 Task: Click 1st in search with filters
Action: Mouse moved to (535, 51)
Screenshot: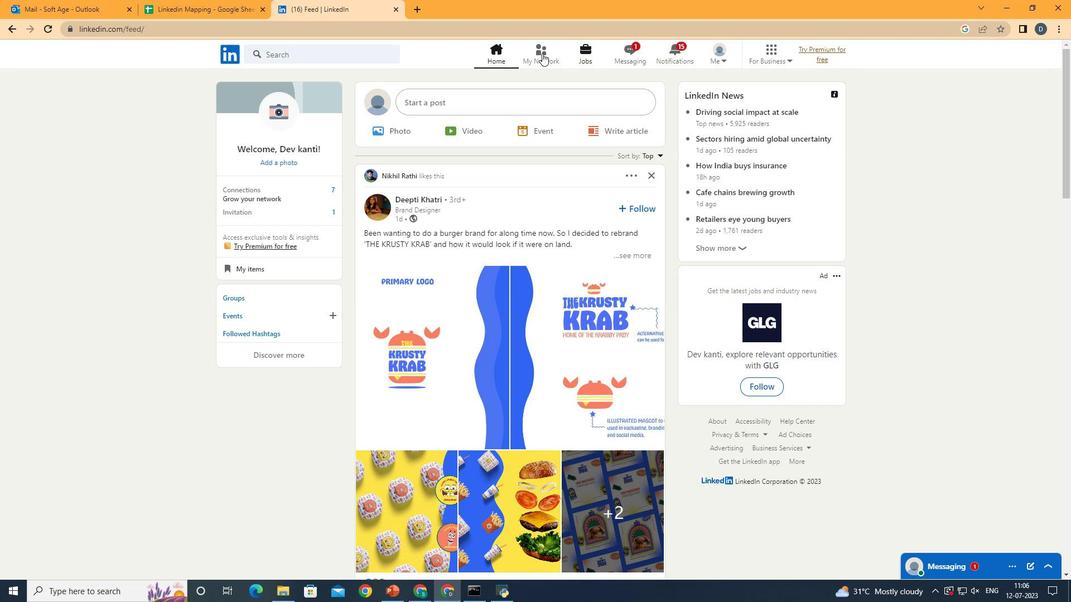 
Action: Mouse pressed left at (535, 51)
Screenshot: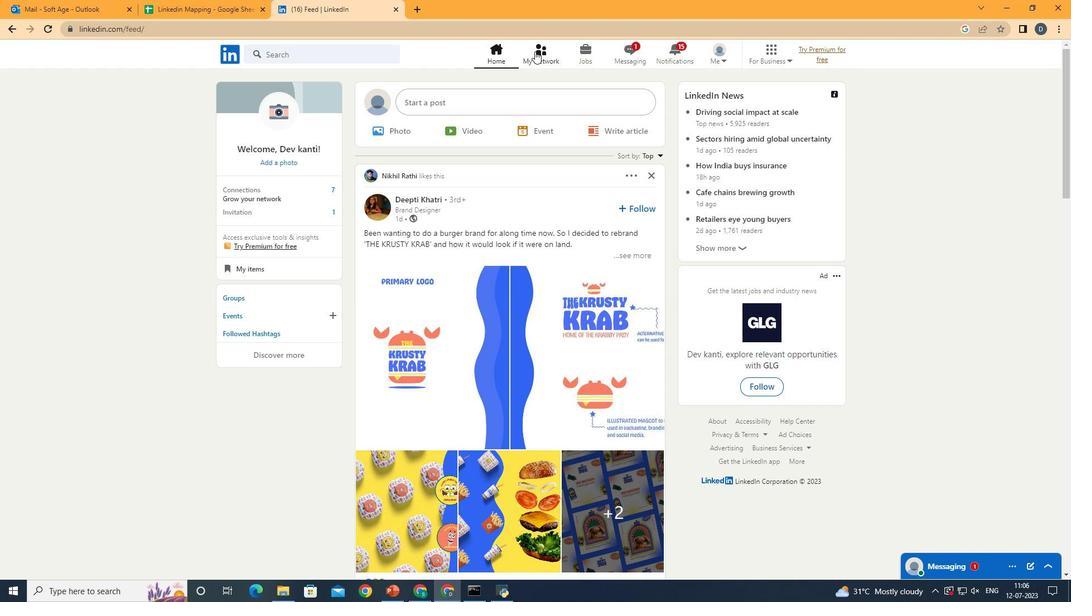 
Action: Mouse moved to (367, 114)
Screenshot: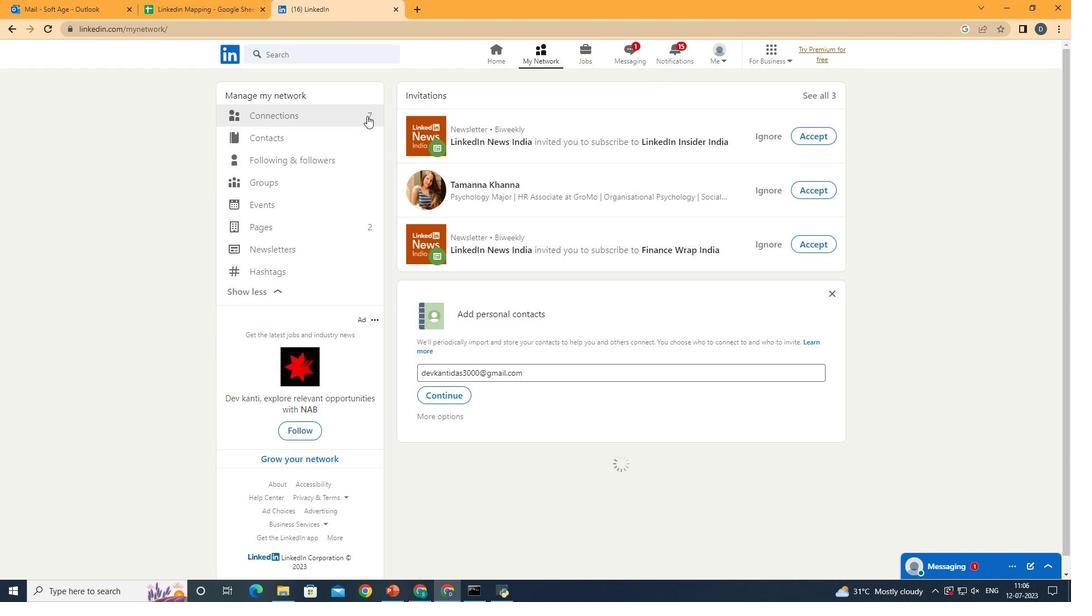 
Action: Mouse pressed left at (367, 114)
Screenshot: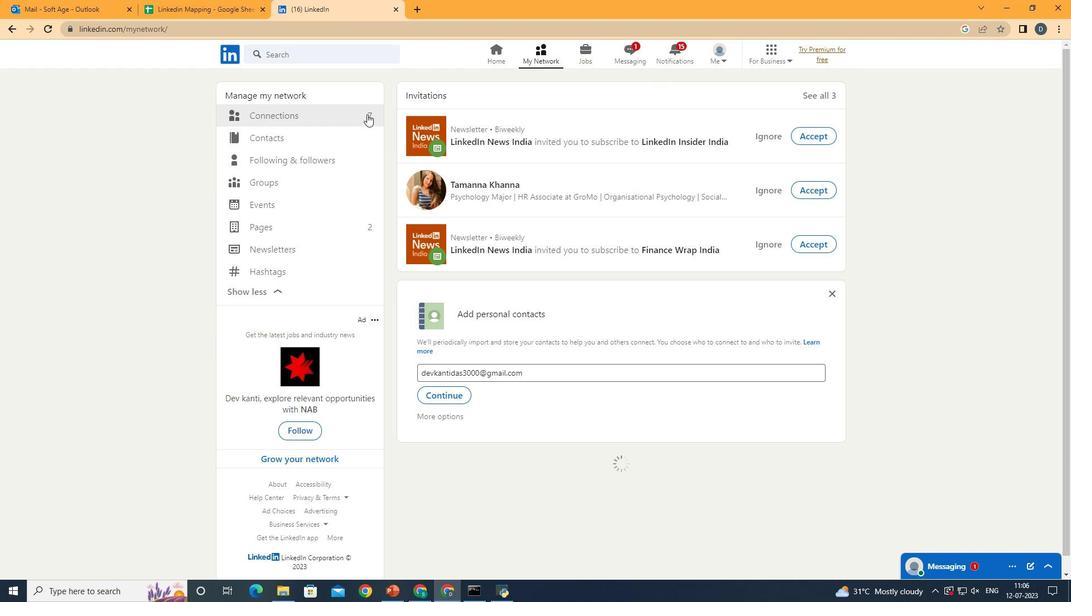 
Action: Mouse moved to (609, 117)
Screenshot: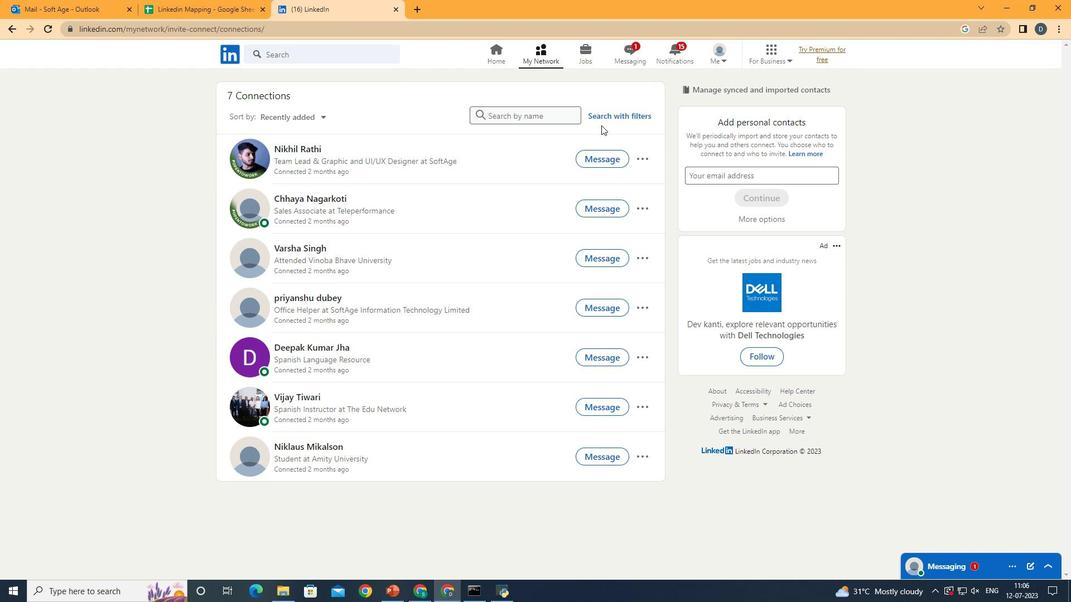 
Action: Mouse pressed left at (609, 117)
Screenshot: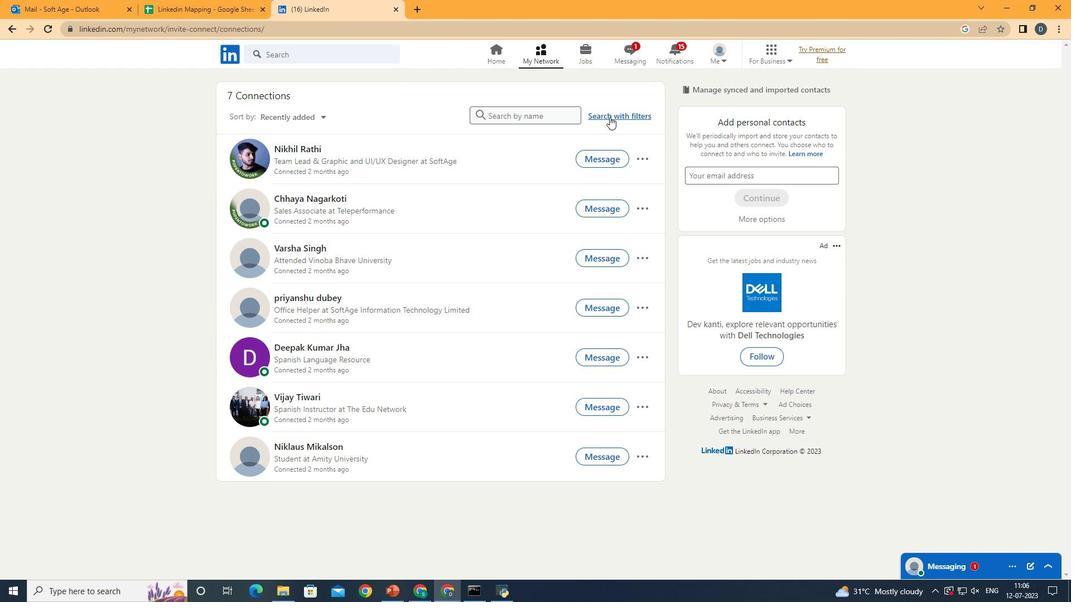 
Action: Mouse moved to (304, 80)
Screenshot: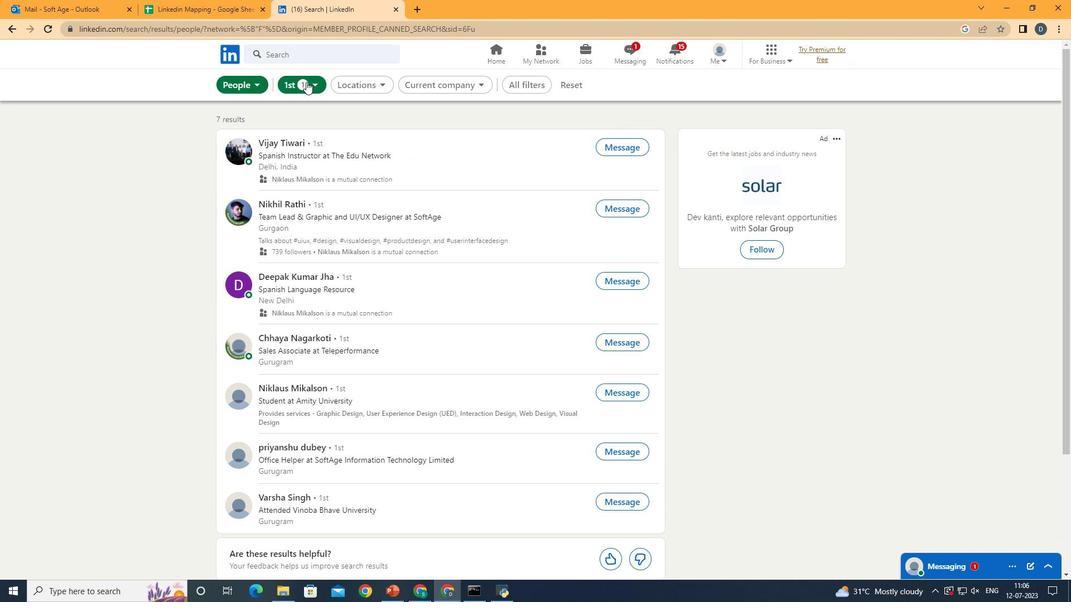 
Action: Mouse pressed left at (304, 80)
Screenshot: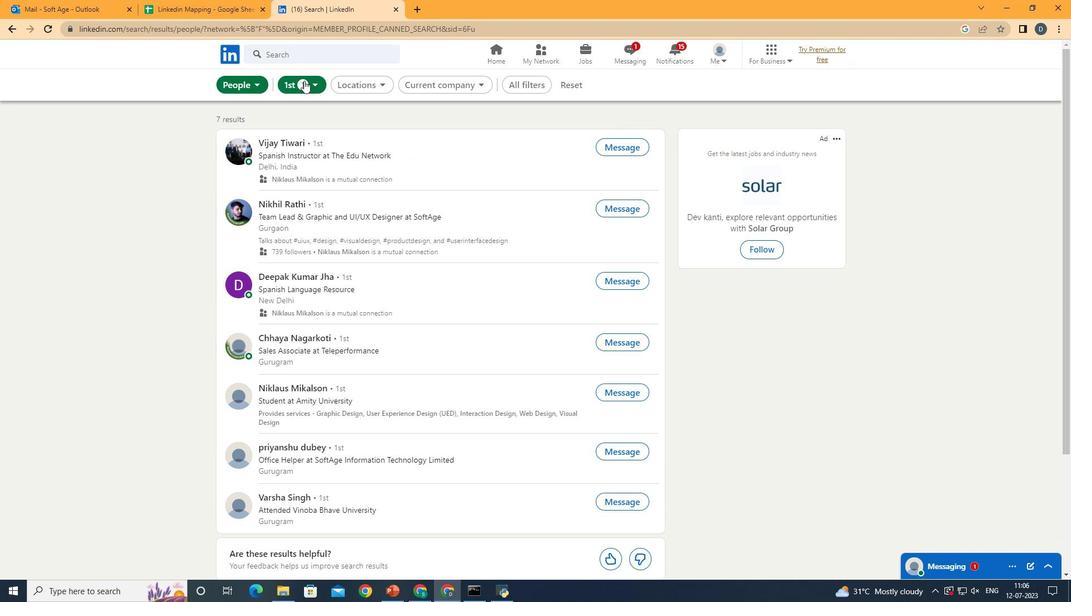 
Action: Mouse moved to (236, 116)
Screenshot: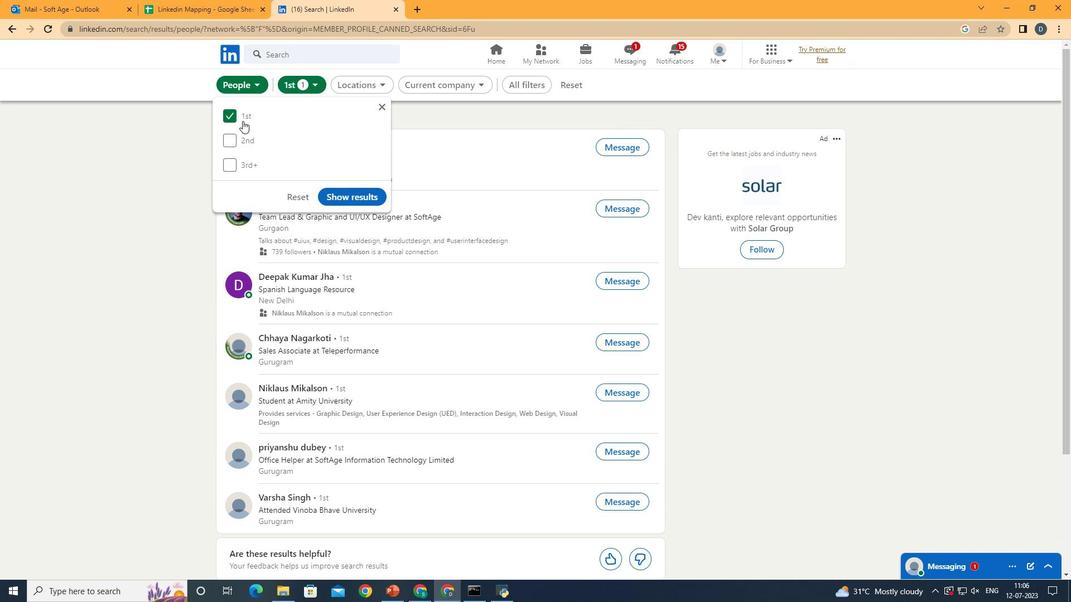 
Action: Mouse pressed left at (236, 116)
Screenshot: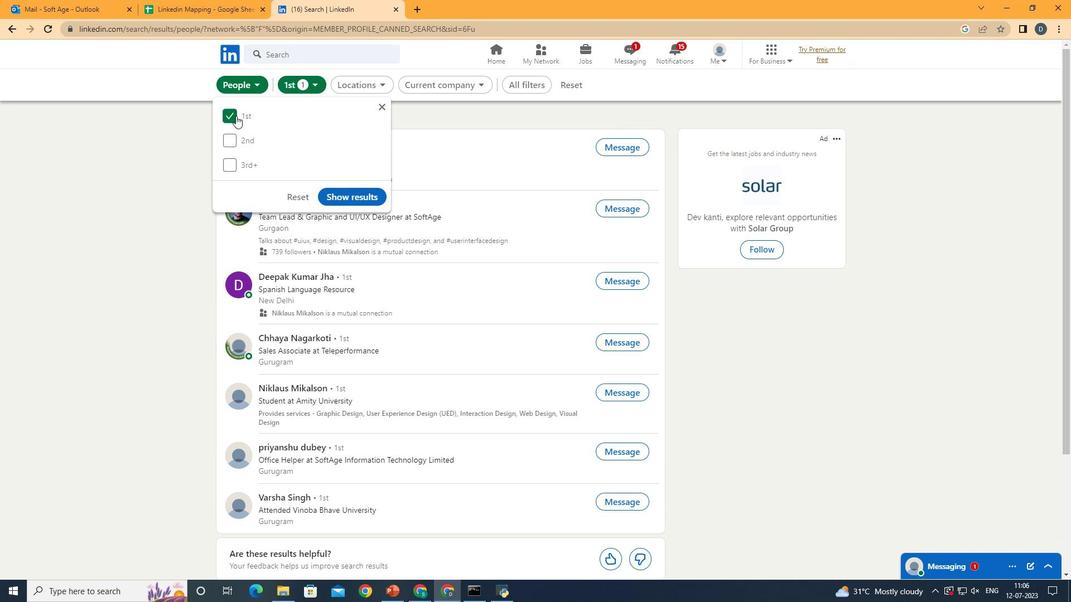 
Action: Mouse pressed left at (236, 116)
Screenshot: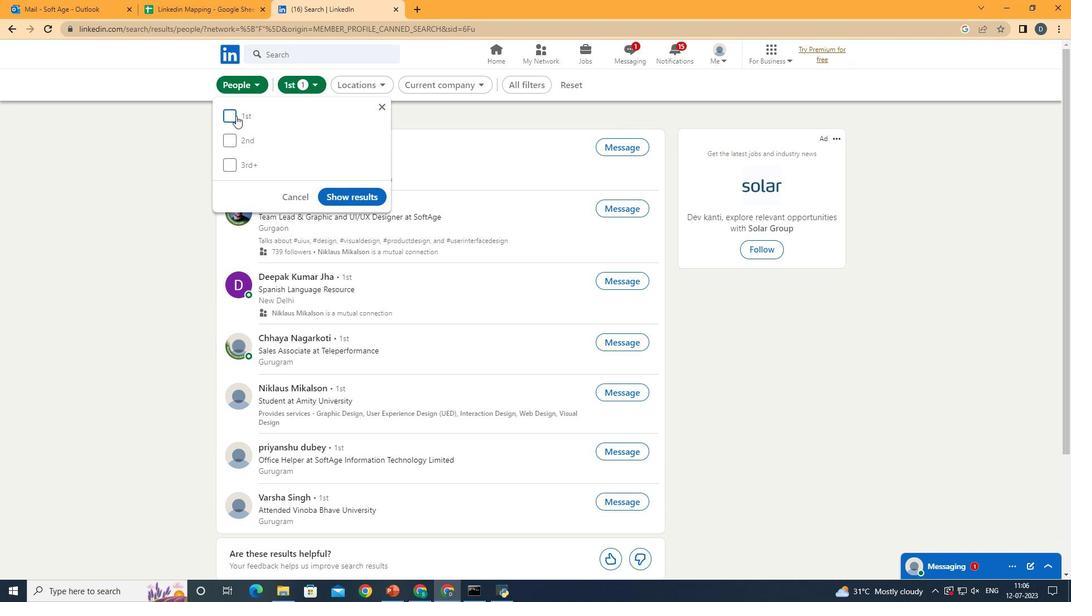 
Action: Mouse moved to (346, 195)
Screenshot: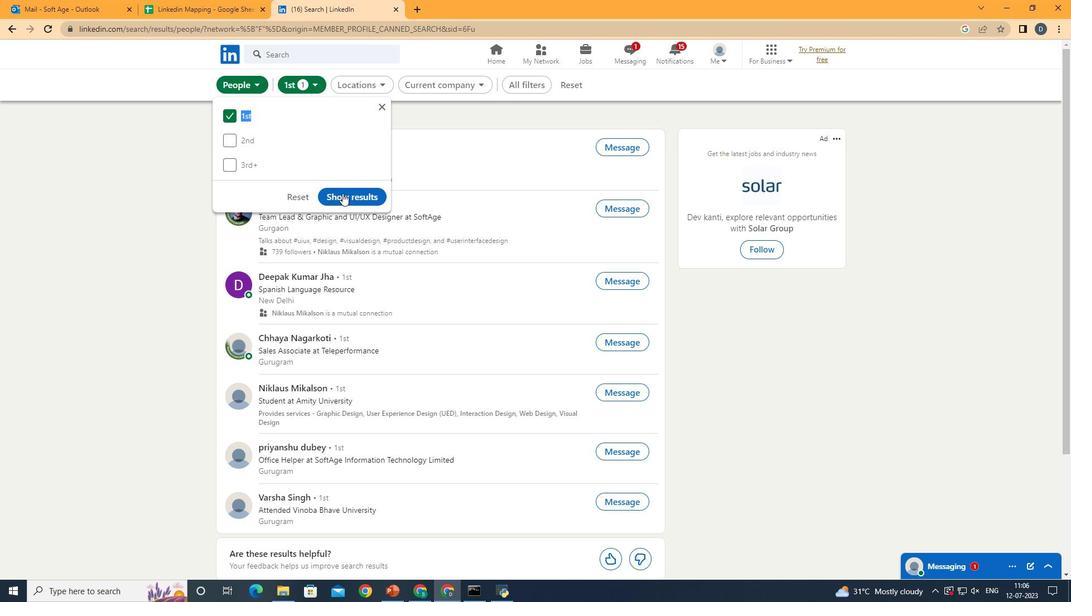 
Action: Mouse pressed left at (346, 195)
Screenshot: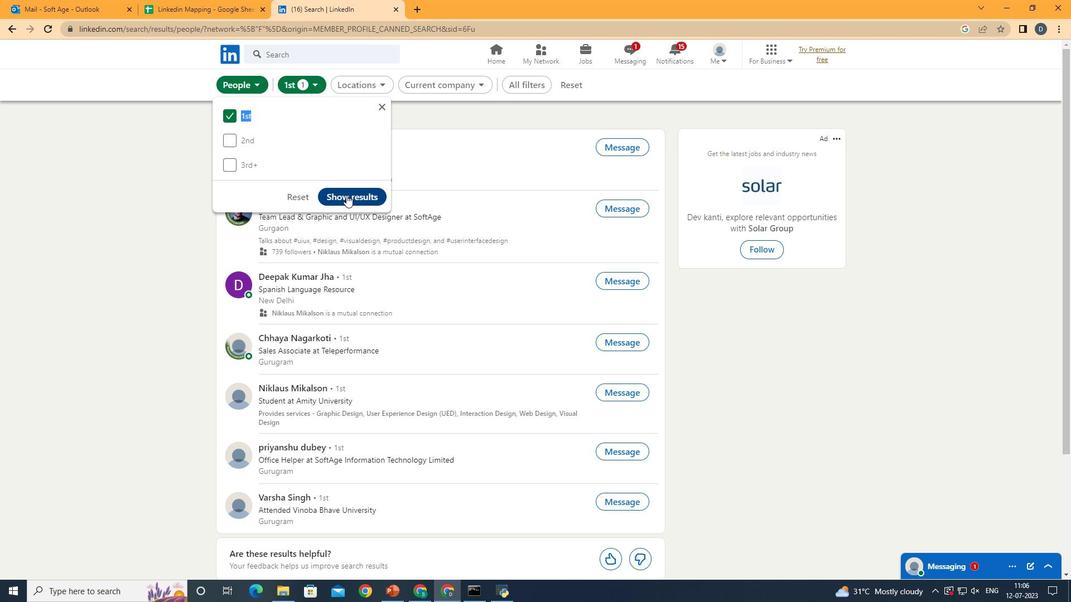 
Action: Mouse moved to (452, 316)
Screenshot: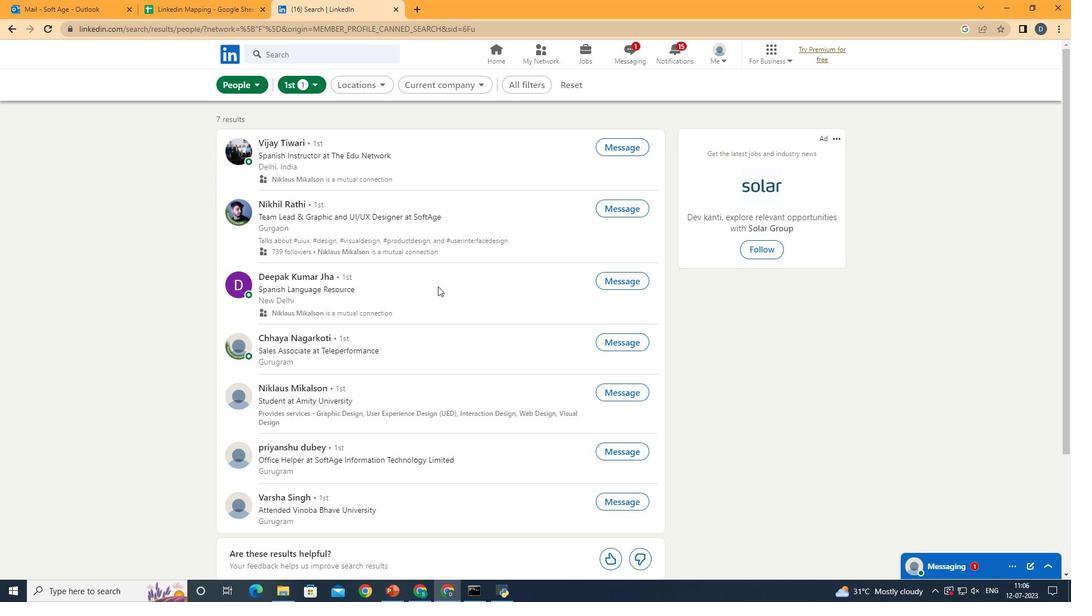 
Action: Mouse scrolled (452, 315) with delta (0, 0)
Screenshot: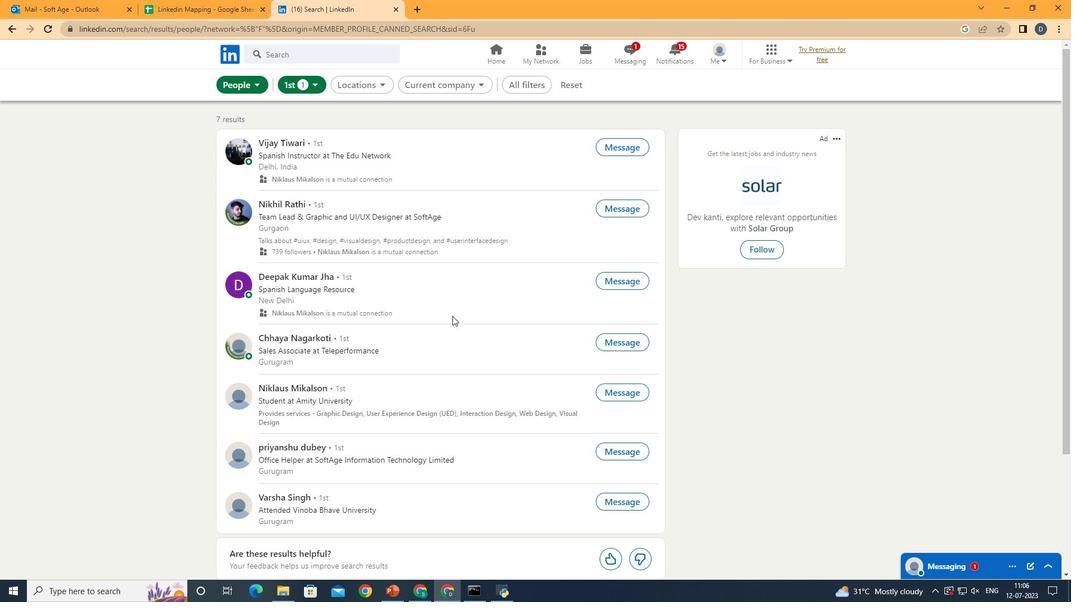 
Action: Mouse scrolled (452, 315) with delta (0, 0)
Screenshot: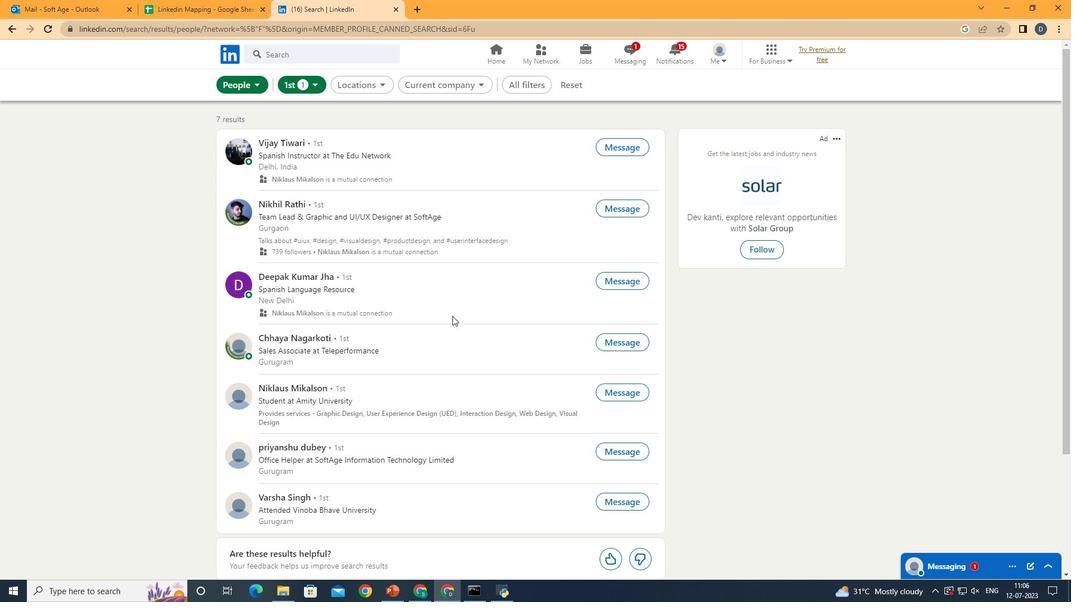 
Action: Mouse scrolled (452, 315) with delta (0, 0)
Screenshot: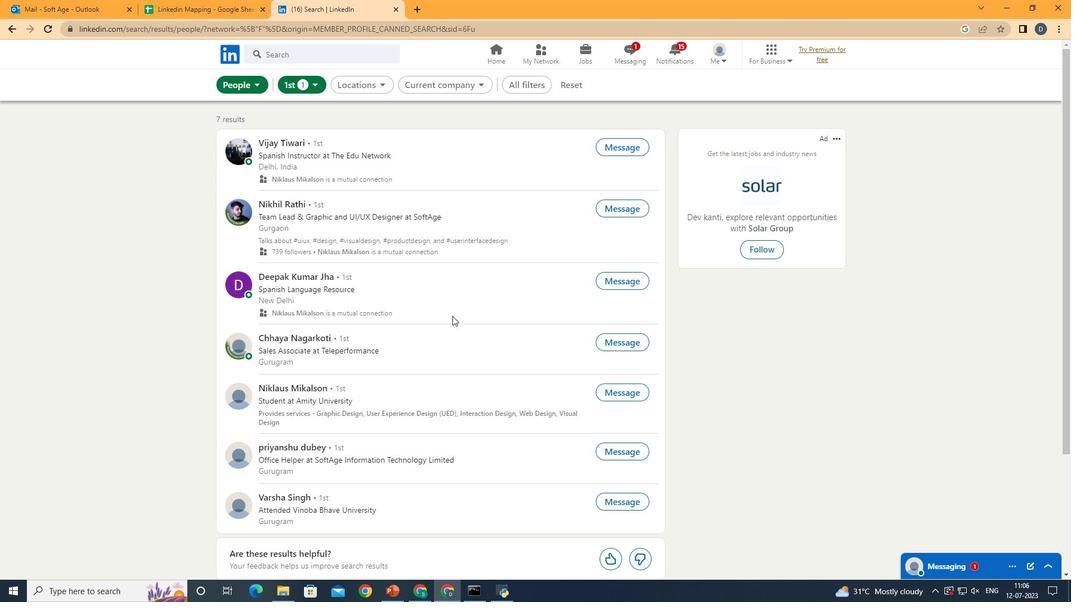 
Action: Mouse scrolled (452, 315) with delta (0, 0)
Screenshot: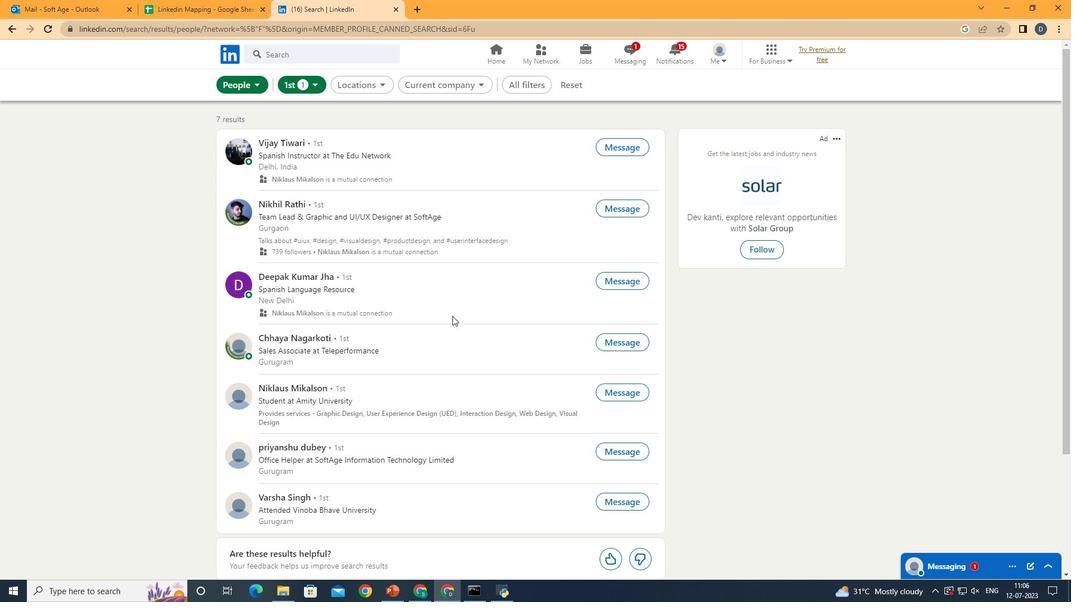 
Action: Mouse scrolled (452, 315) with delta (0, 0)
Screenshot: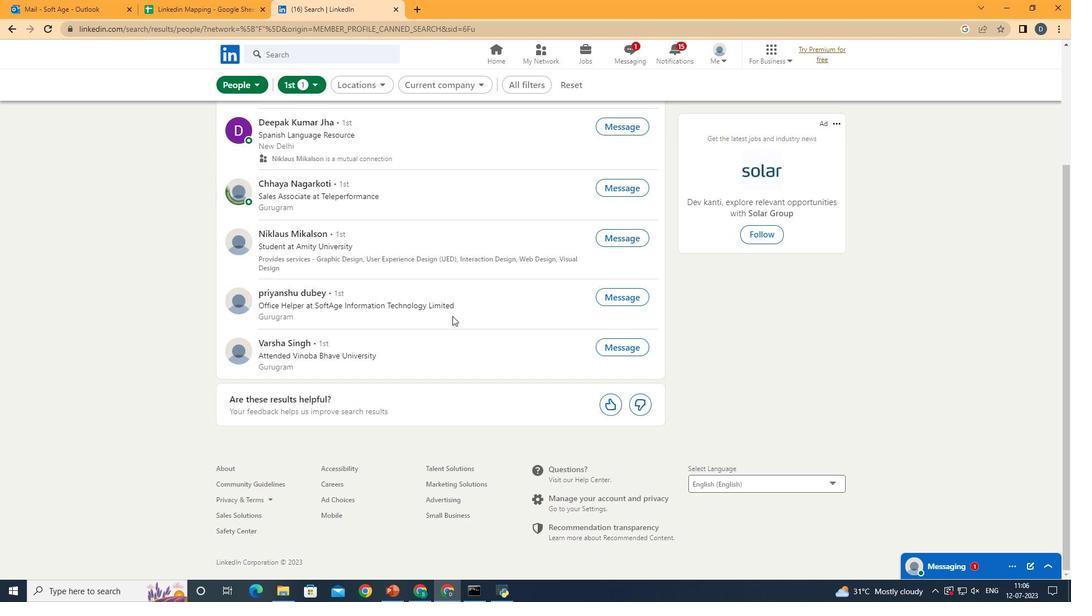 
Action: Mouse scrolled (452, 315) with delta (0, 0)
Screenshot: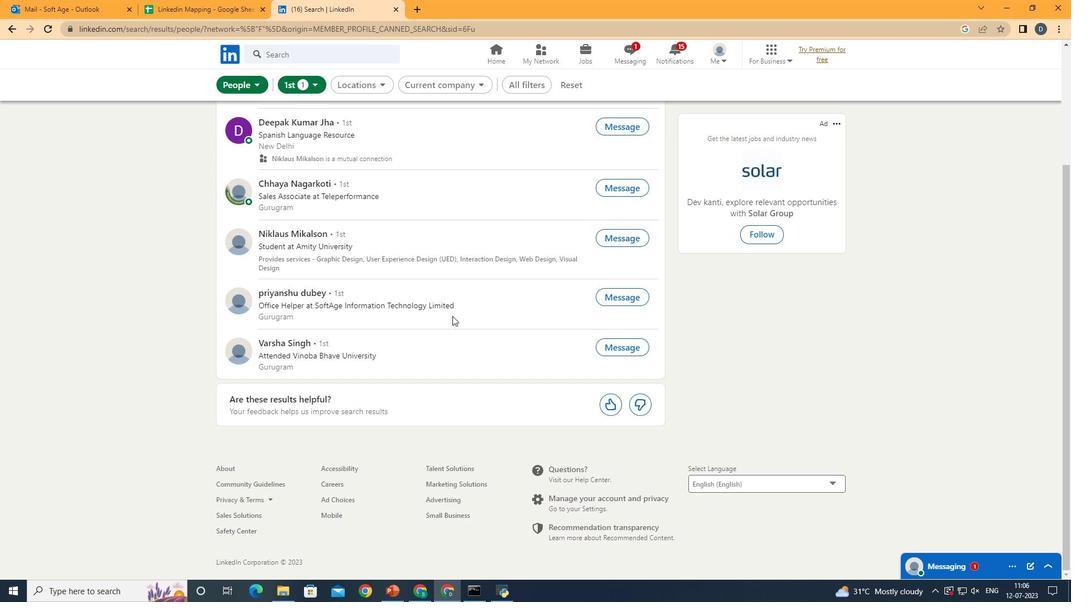 
Action: Mouse scrolled (452, 315) with delta (0, 0)
Screenshot: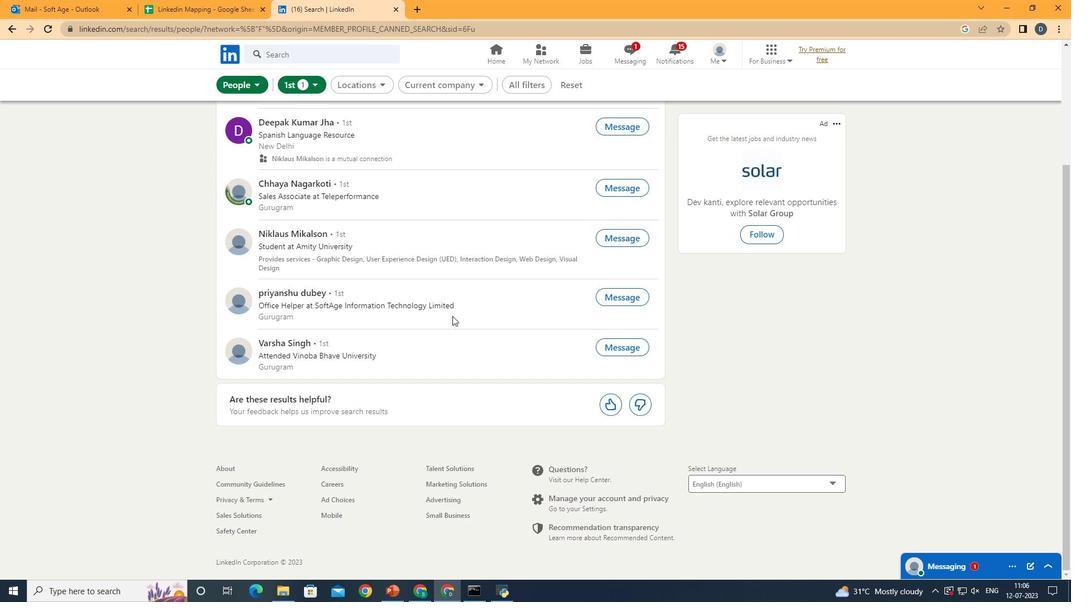 
Action: Mouse moved to (453, 316)
Screenshot: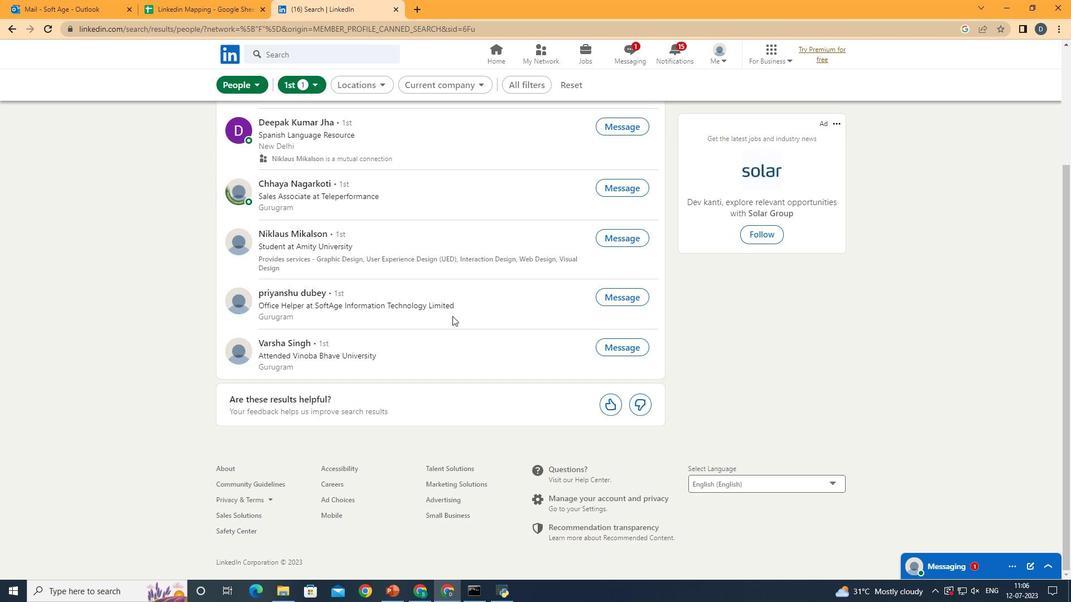 
Action: Mouse scrolled (453, 316) with delta (0, 0)
Screenshot: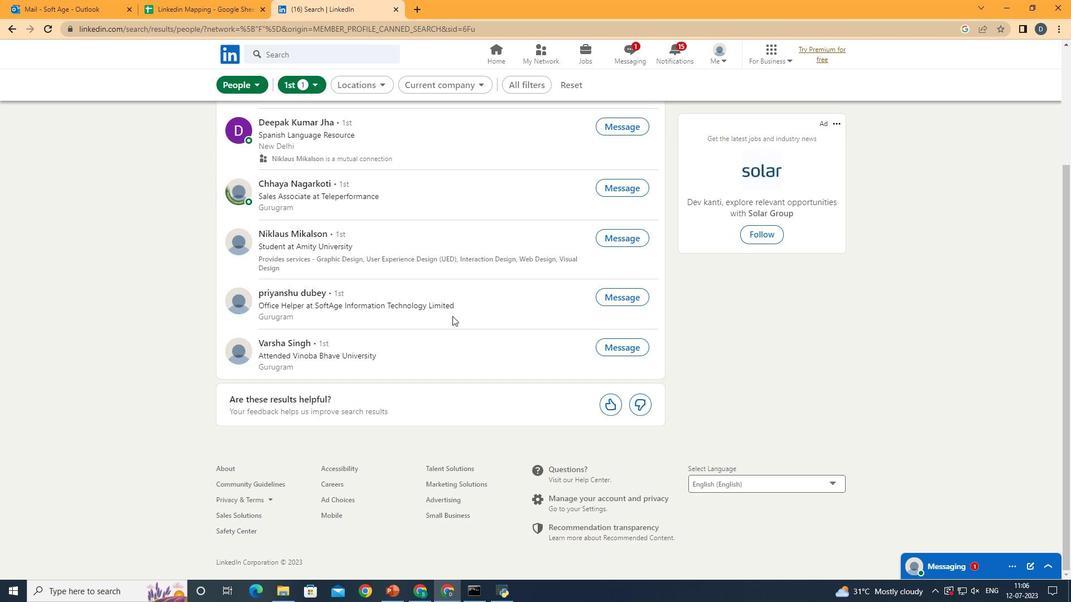 
Action: Mouse moved to (458, 321)
Screenshot: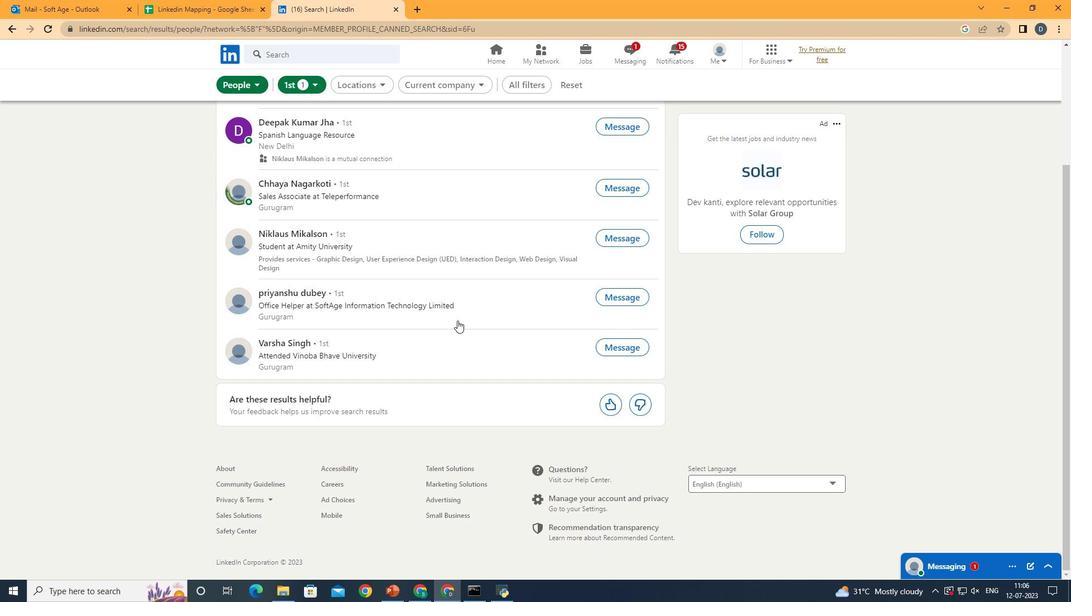 
Action: Mouse scrolled (458, 321) with delta (0, 0)
Screenshot: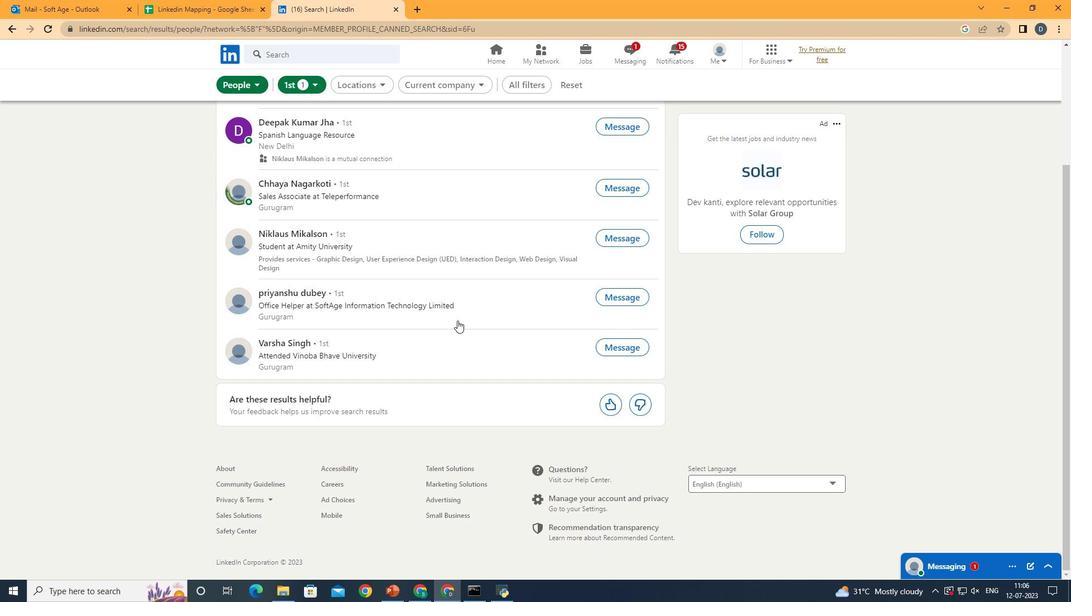 
Action: Mouse scrolled (458, 321) with delta (0, 0)
Screenshot: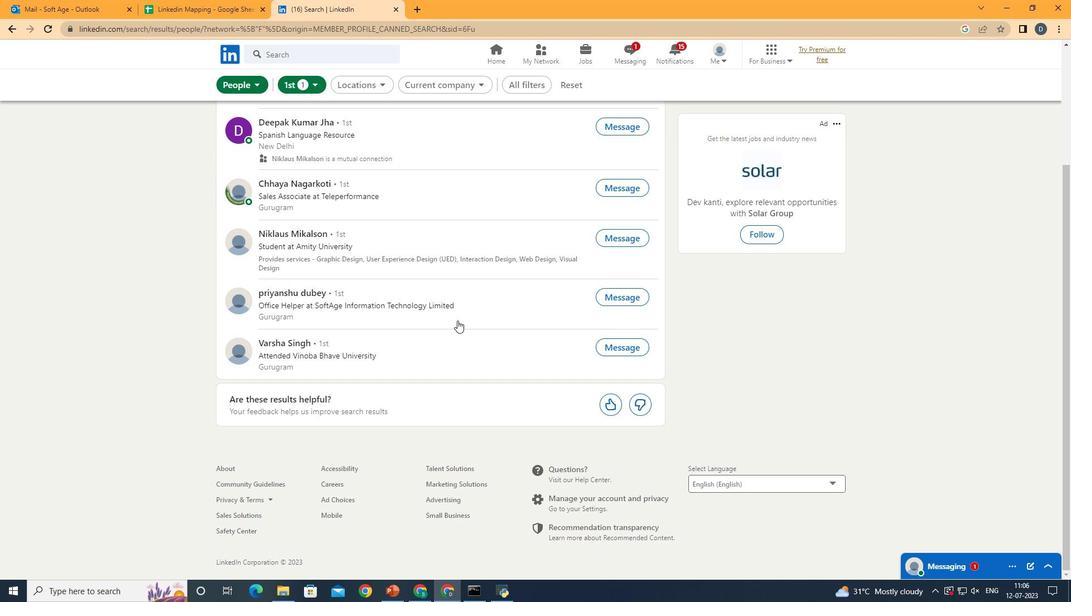 
Action: Mouse scrolled (458, 321) with delta (0, 0)
Screenshot: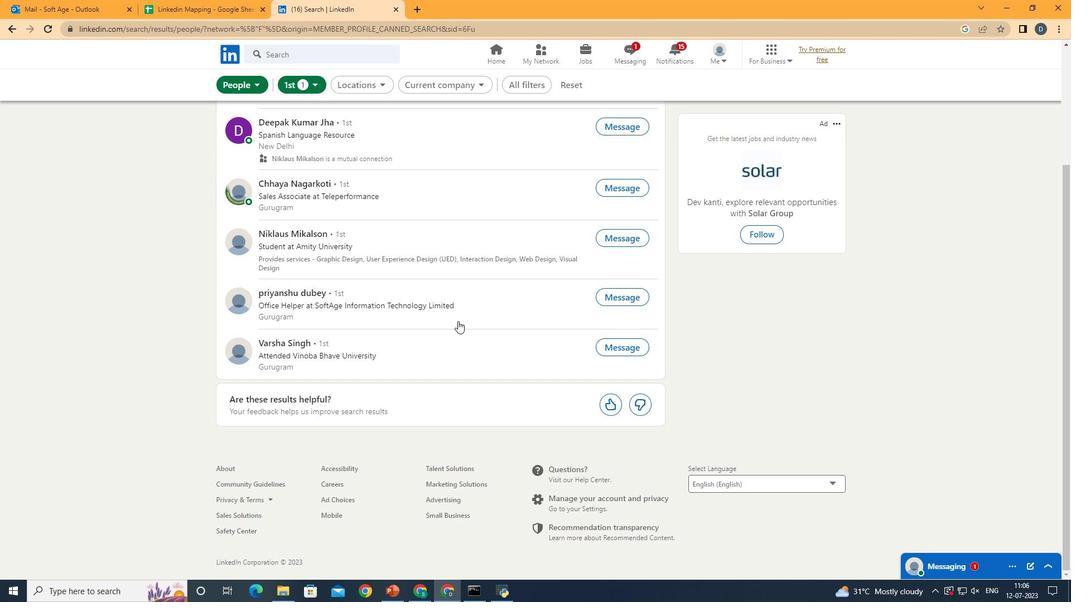 
Action: Mouse scrolled (458, 321) with delta (0, 0)
Screenshot: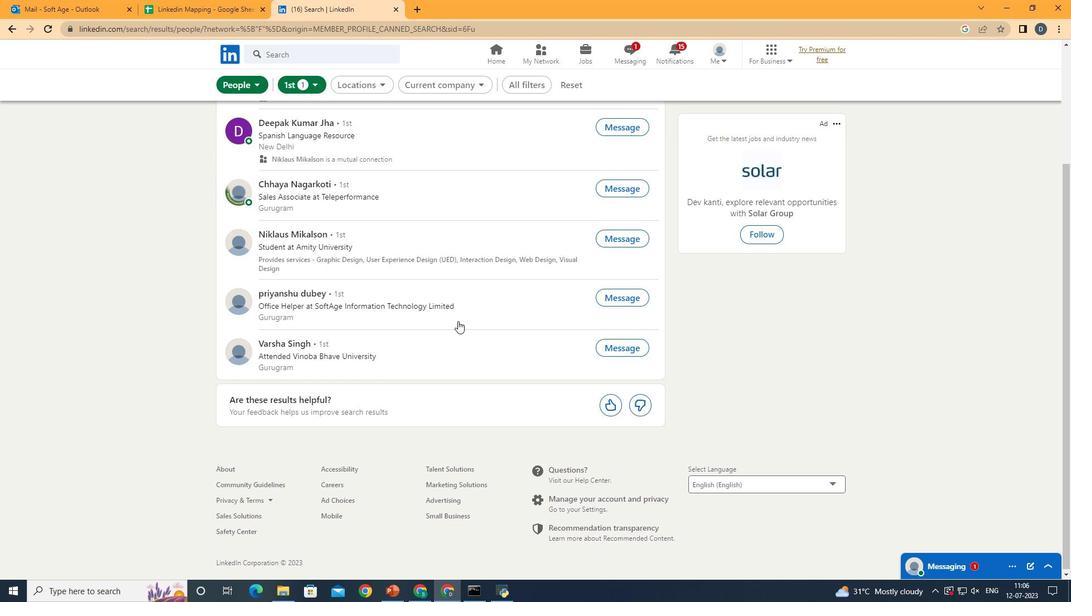 
Action: Mouse moved to (458, 324)
Screenshot: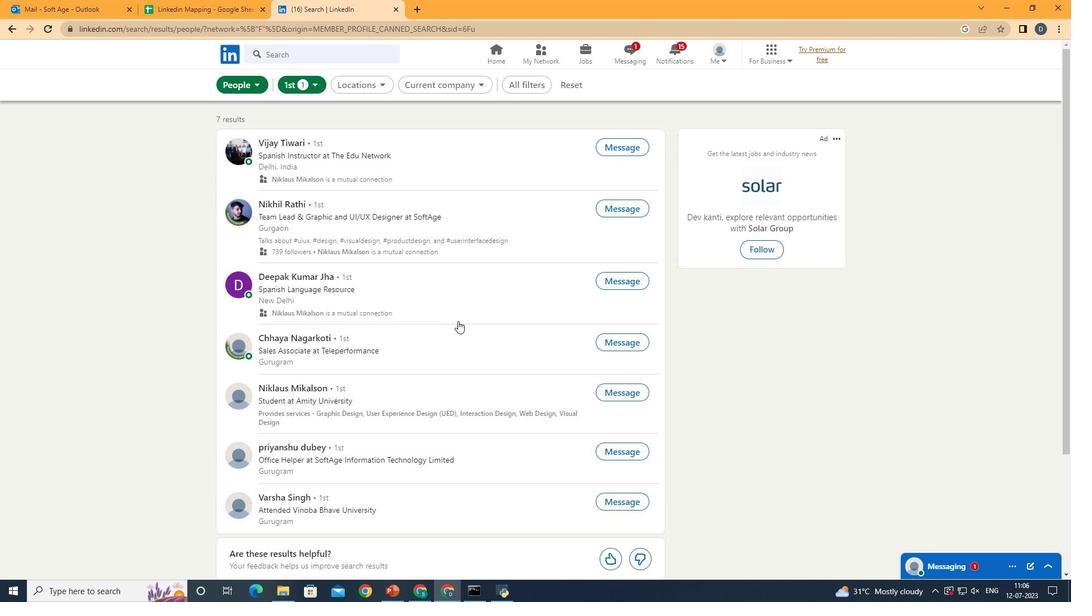 
Action: Mouse scrolled (458, 324) with delta (0, 0)
Screenshot: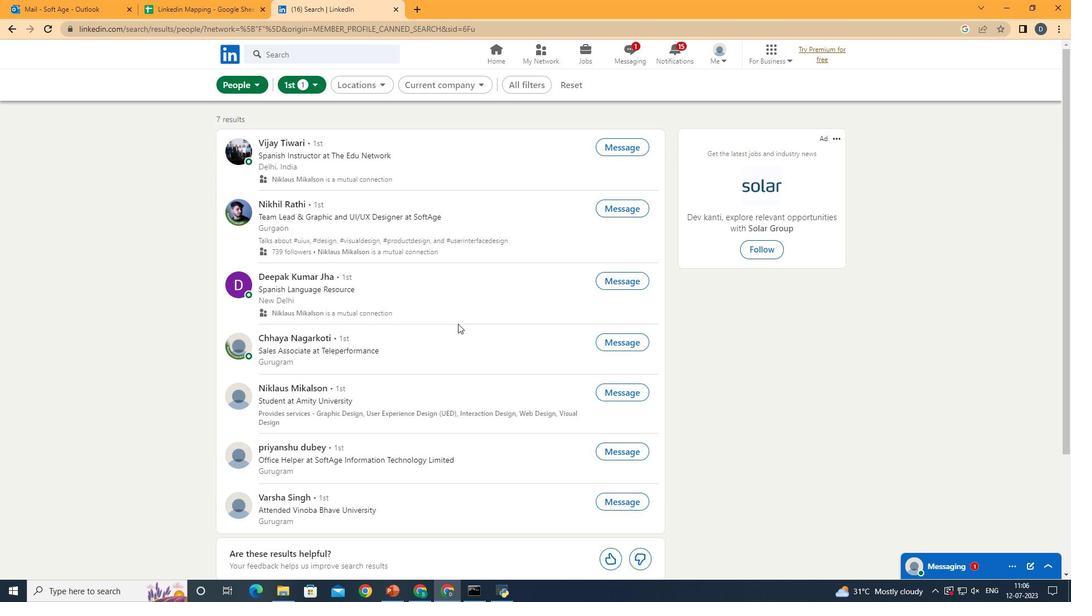 
Action: Mouse scrolled (458, 324) with delta (0, 0)
Screenshot: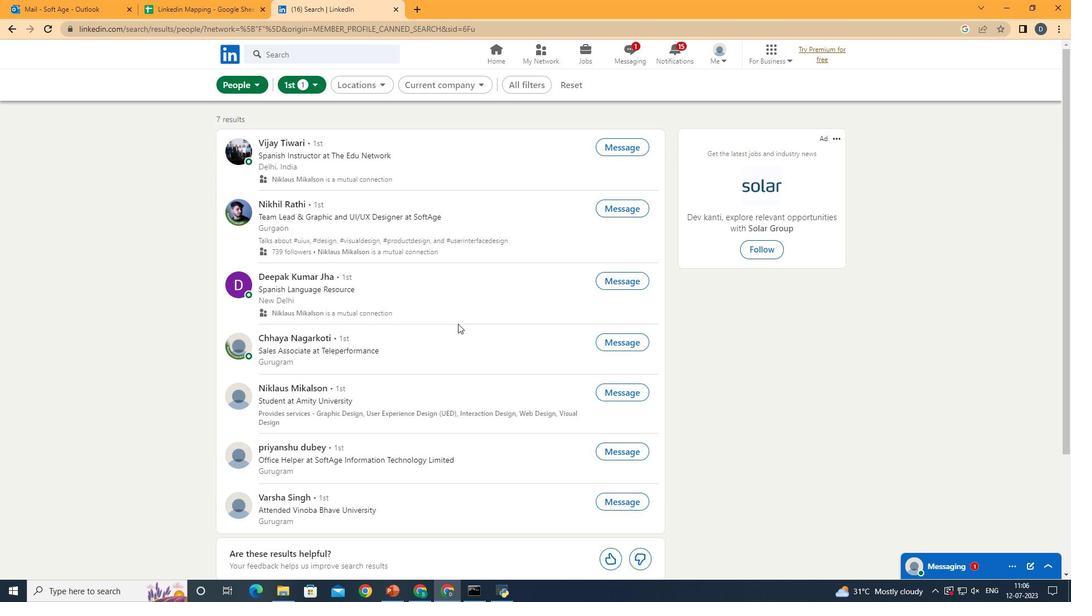 
Action: Mouse scrolled (458, 324) with delta (0, 0)
Screenshot: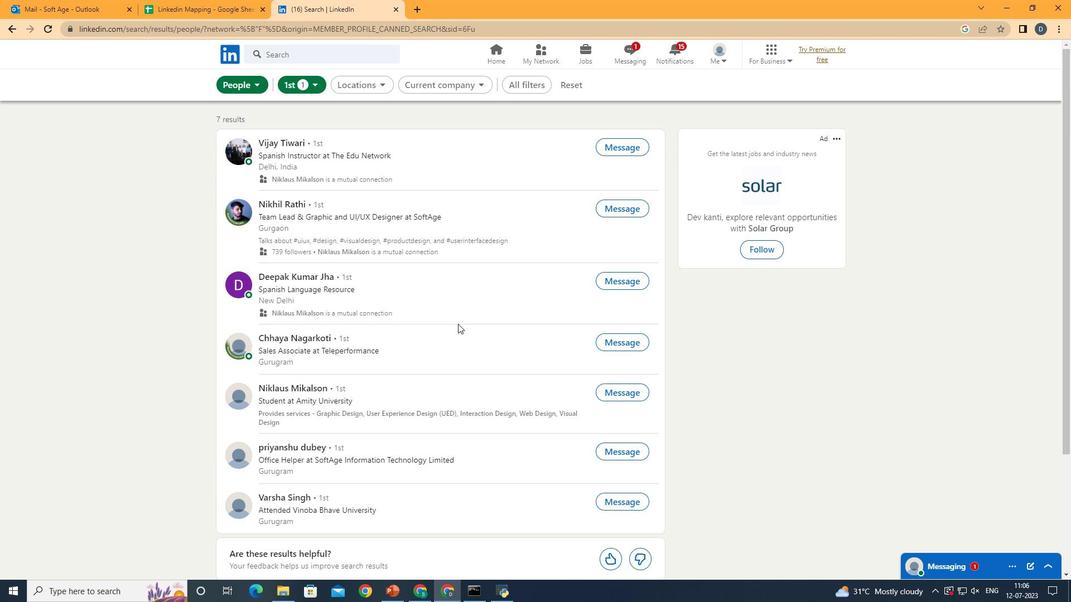 
